 Task: Setup navigation structure for the builder.
Action: Mouse moved to (892, 68)
Screenshot: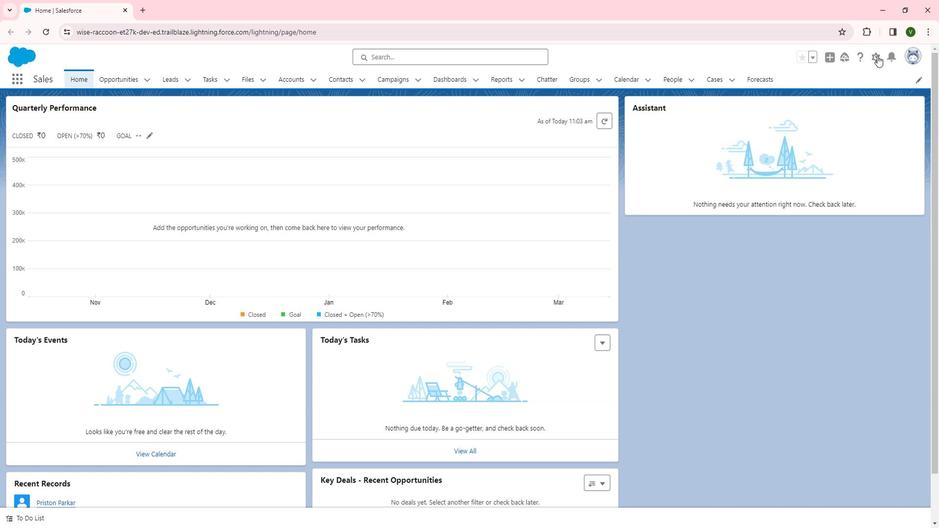 
Action: Mouse pressed left at (892, 68)
Screenshot: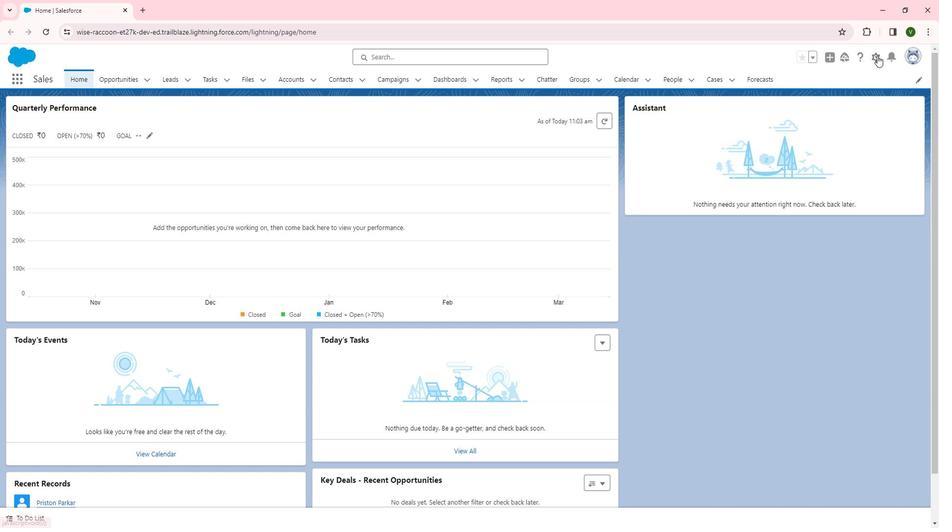 
Action: Mouse moved to (845, 103)
Screenshot: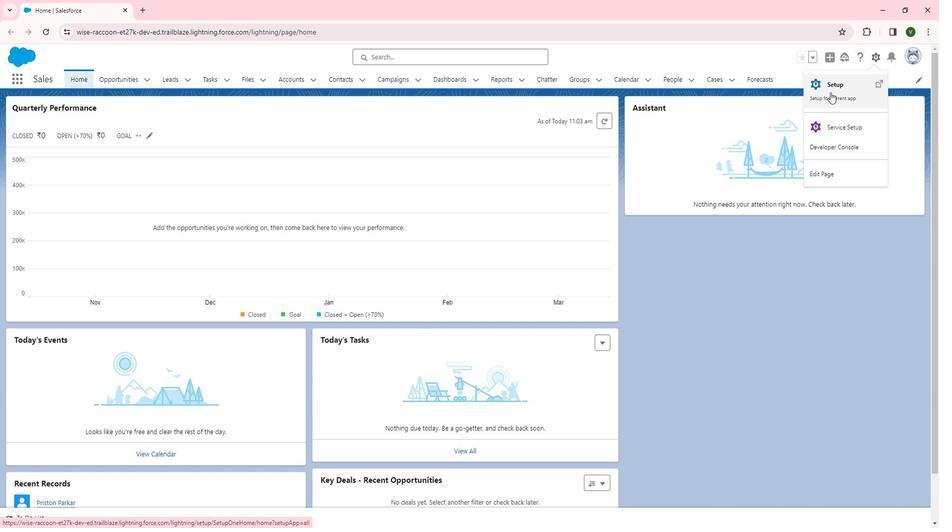 
Action: Mouse pressed left at (845, 103)
Screenshot: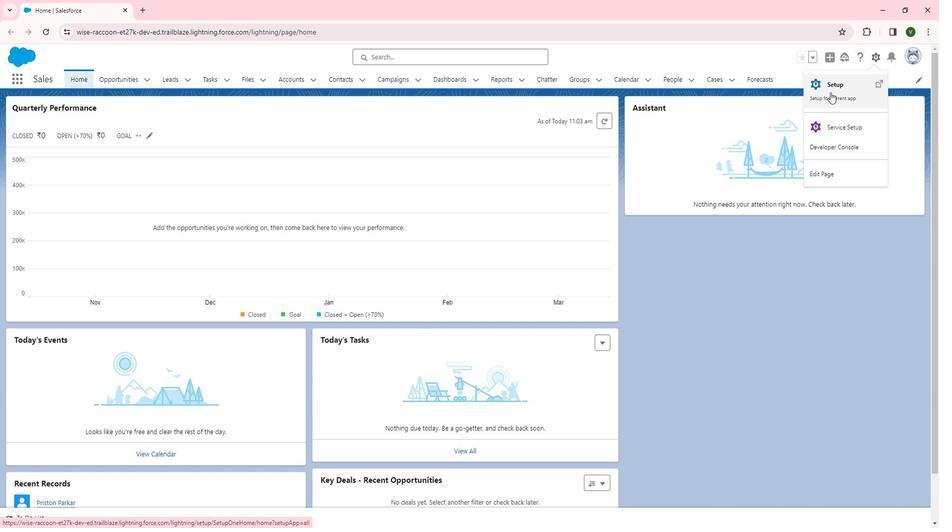 
Action: Mouse moved to (58, 383)
Screenshot: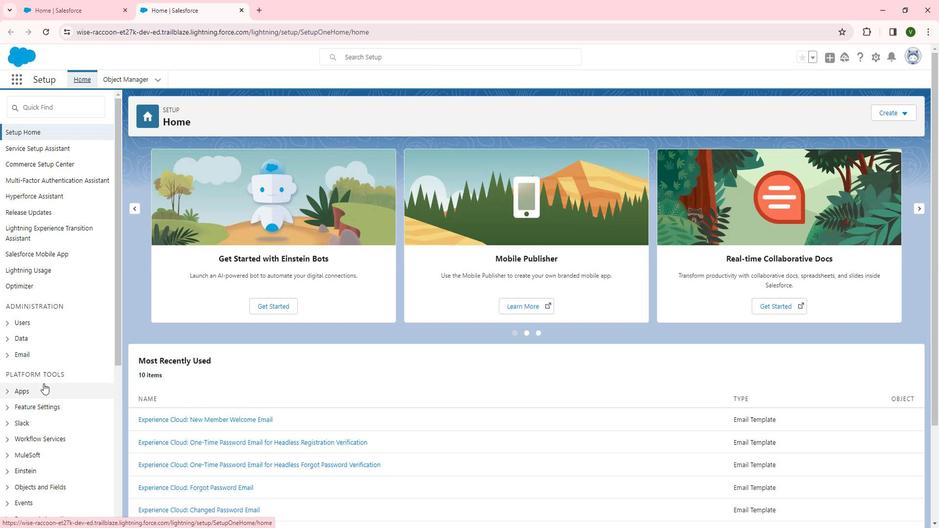 
Action: Mouse scrolled (58, 383) with delta (0, 0)
Screenshot: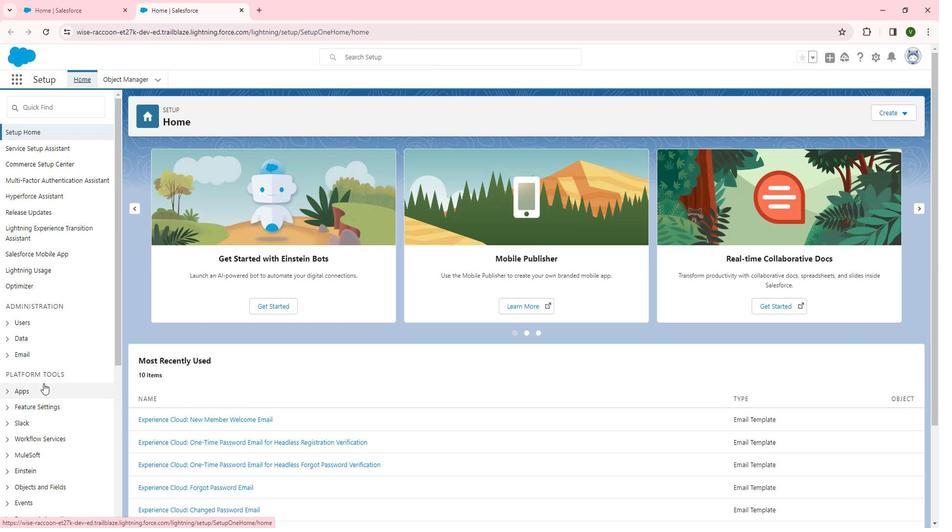 
Action: Mouse scrolled (58, 383) with delta (0, 0)
Screenshot: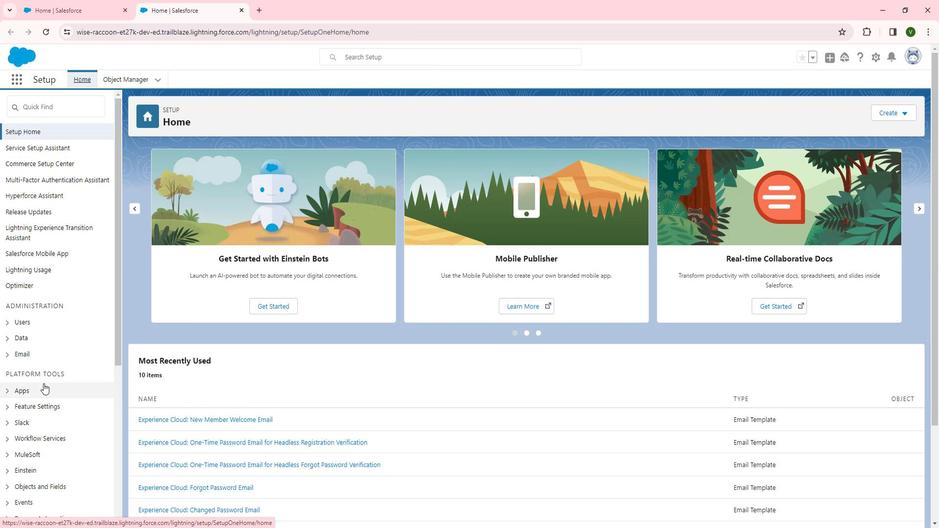 
Action: Mouse moved to (62, 310)
Screenshot: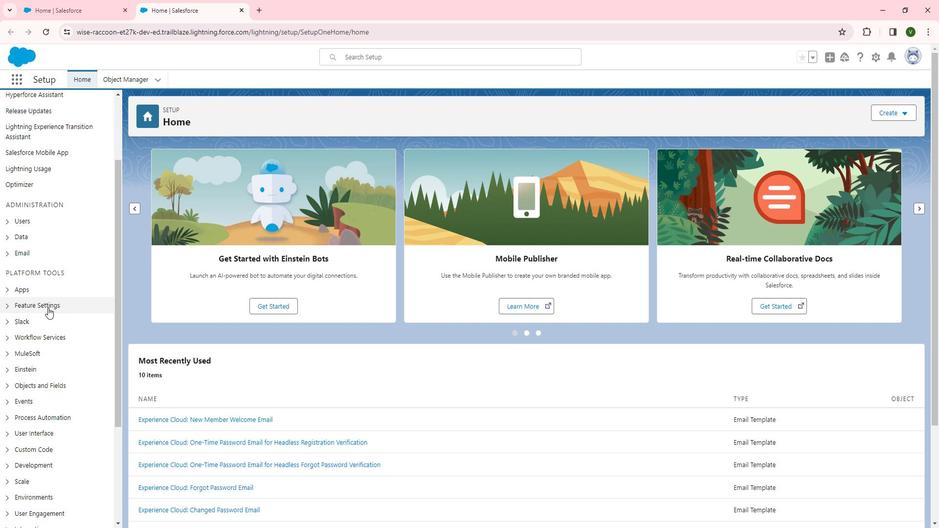 
Action: Mouse pressed left at (62, 310)
Screenshot: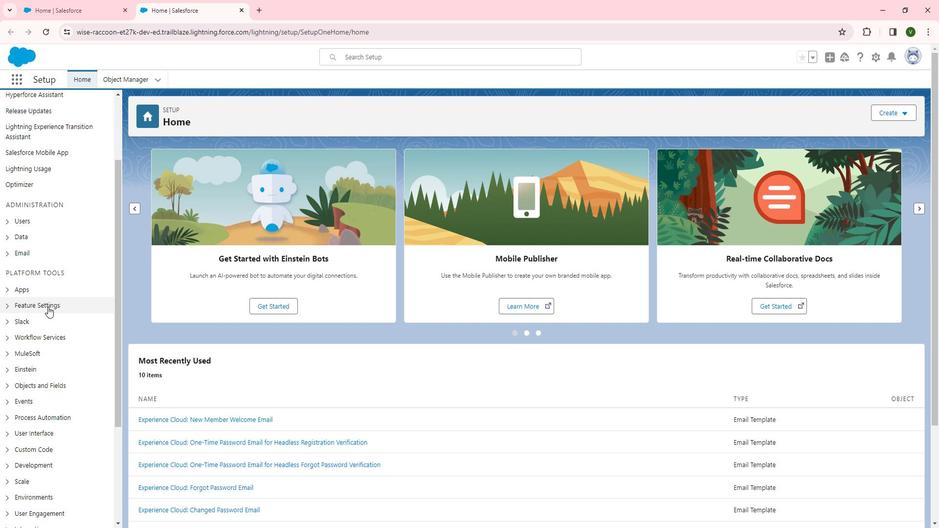 
Action: Mouse moved to (61, 409)
Screenshot: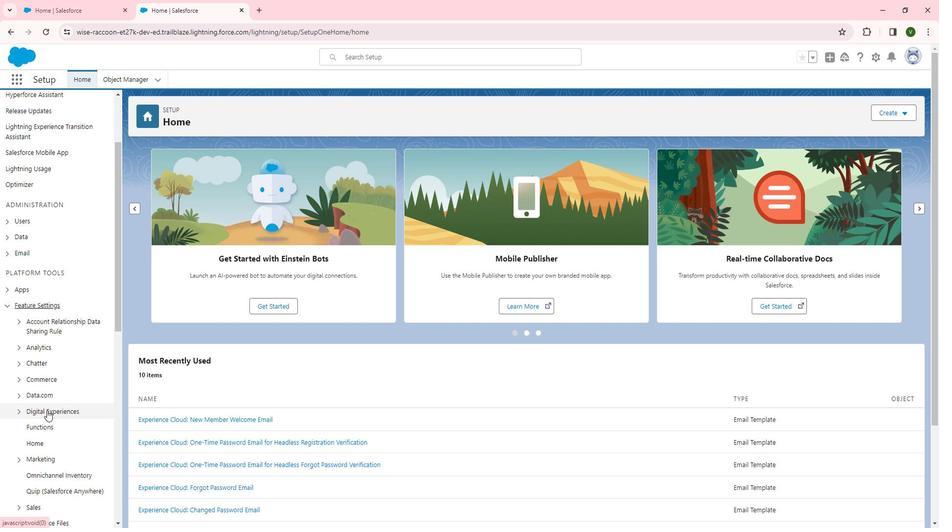 
Action: Mouse pressed left at (61, 409)
Screenshot: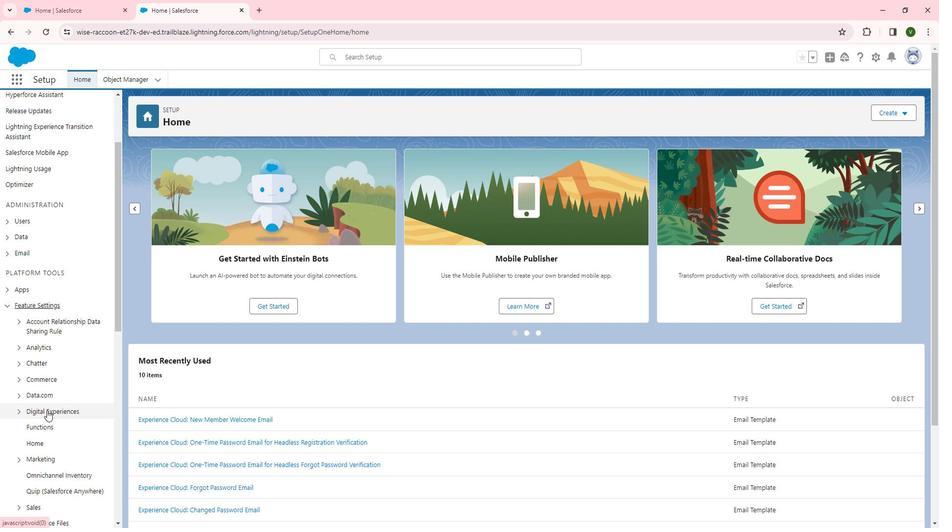 
Action: Mouse moved to (60, 421)
Screenshot: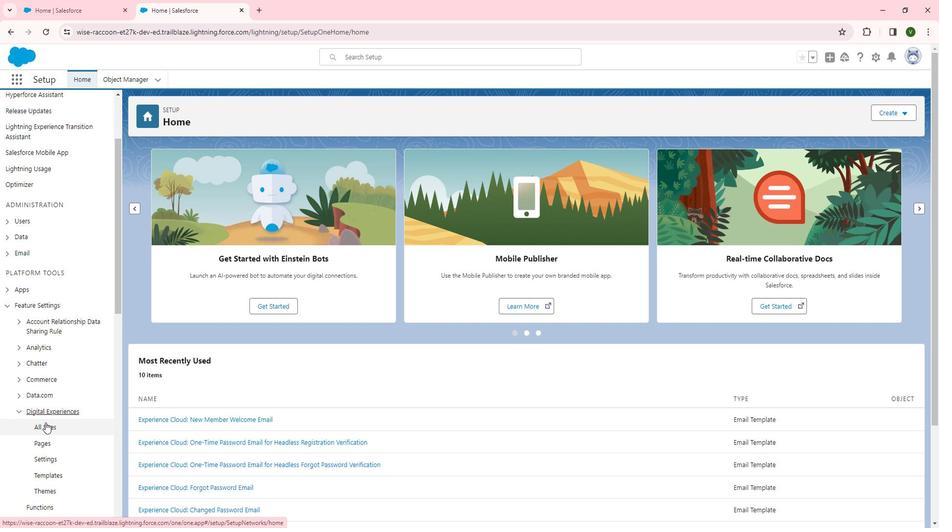 
Action: Mouse pressed left at (60, 421)
Screenshot: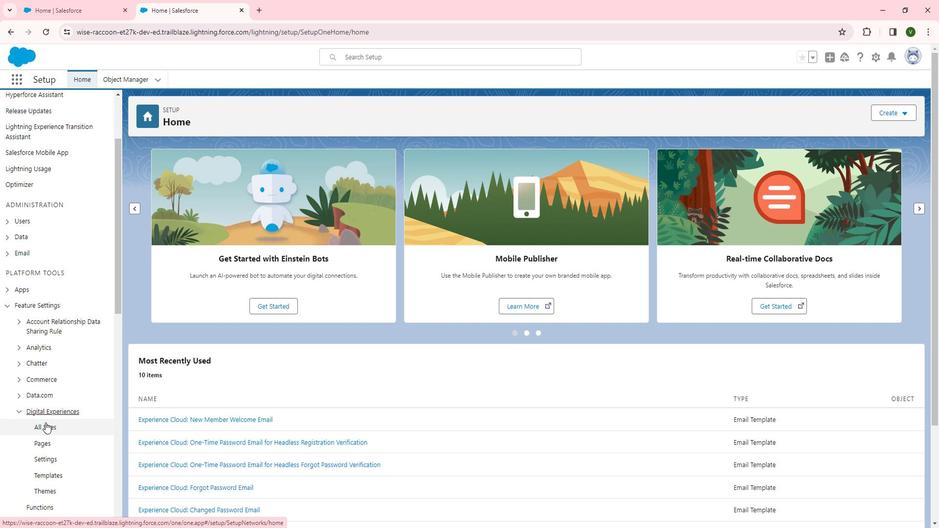 
Action: Mouse moved to (175, 238)
Screenshot: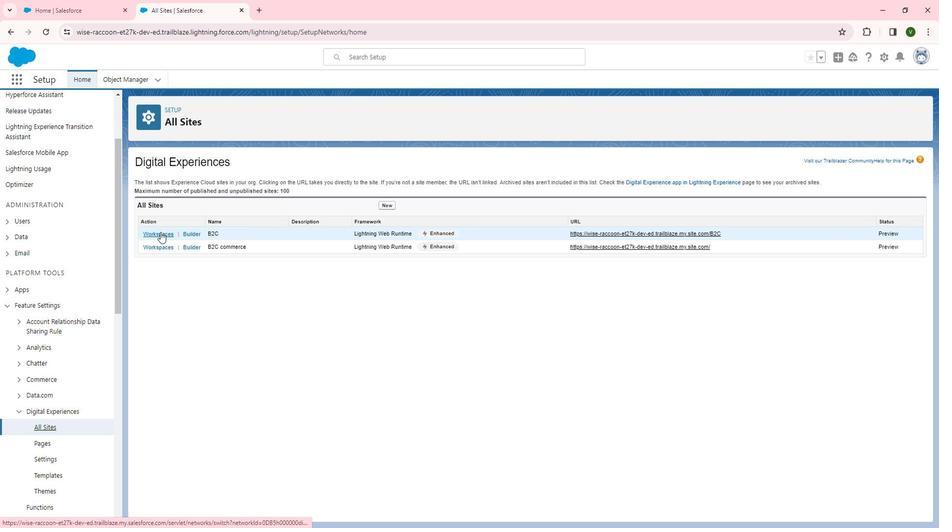 
Action: Mouse pressed left at (175, 238)
Screenshot: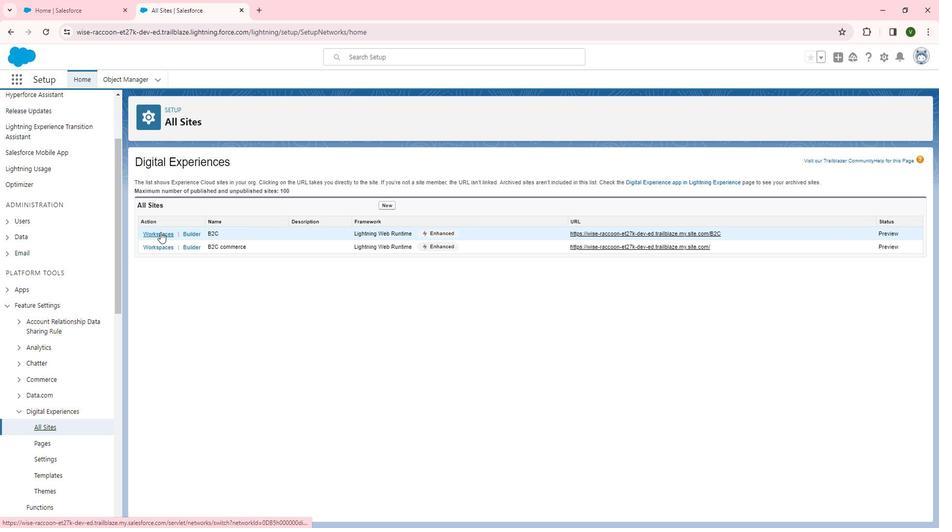 
Action: Mouse moved to (138, 238)
Screenshot: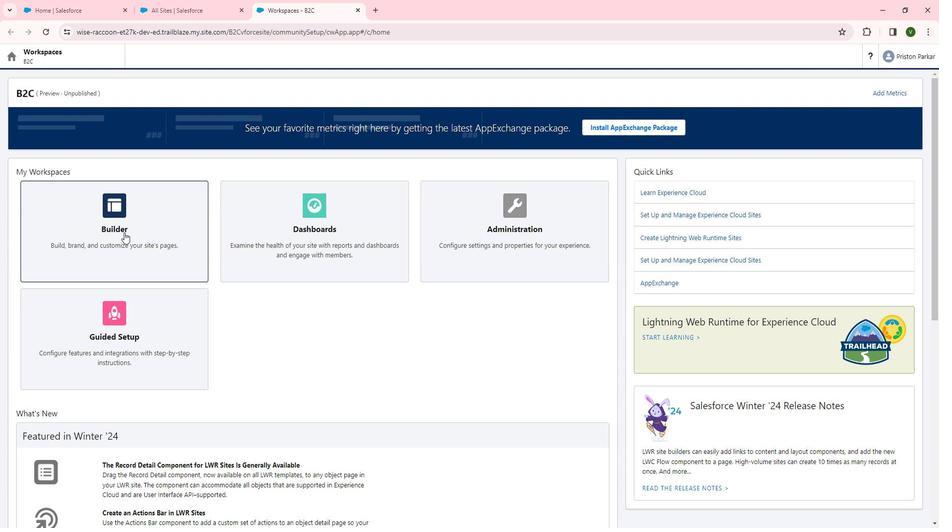 
Action: Mouse pressed left at (138, 238)
Screenshot: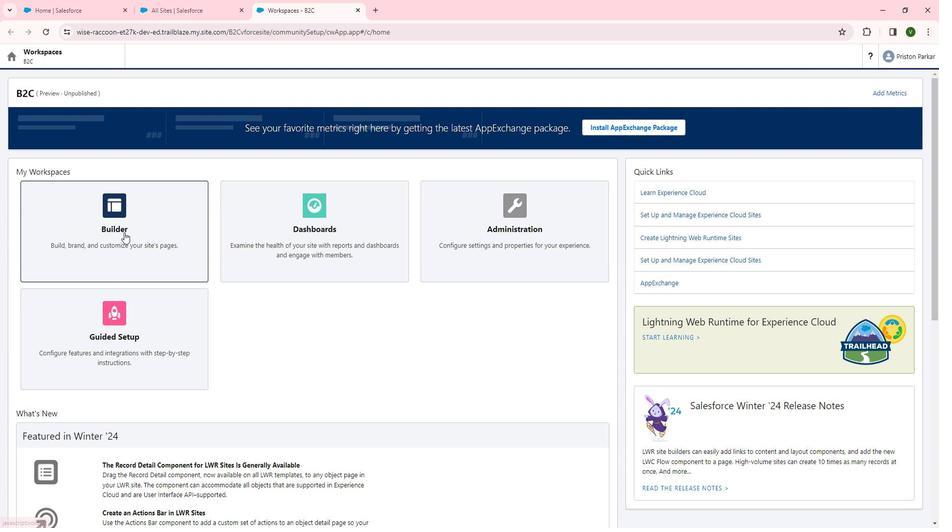 
Action: Mouse moved to (31, 156)
Screenshot: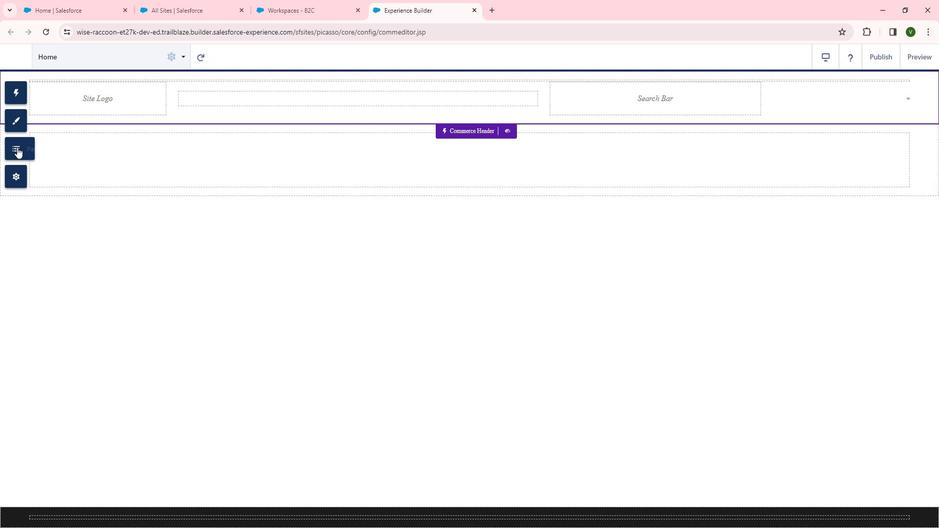 
Action: Mouse pressed left at (31, 156)
Screenshot: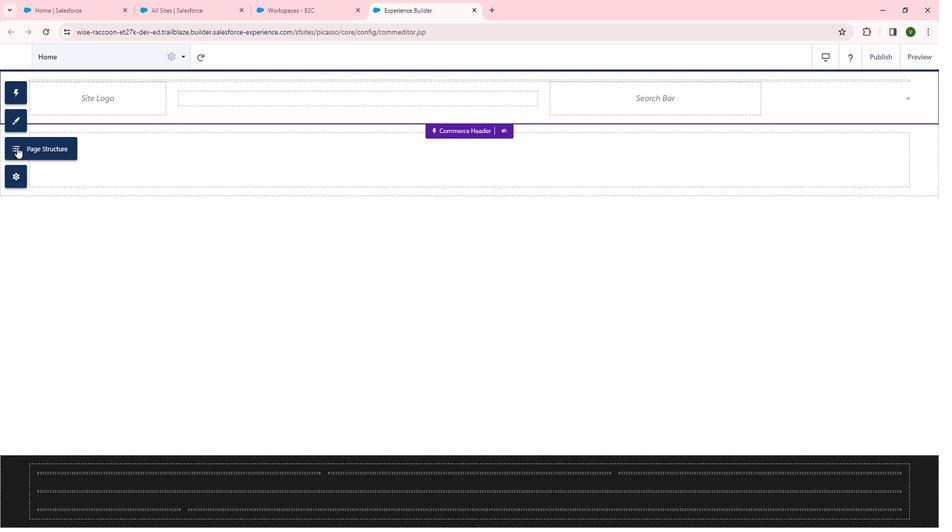 
Action: Mouse moved to (101, 271)
Screenshot: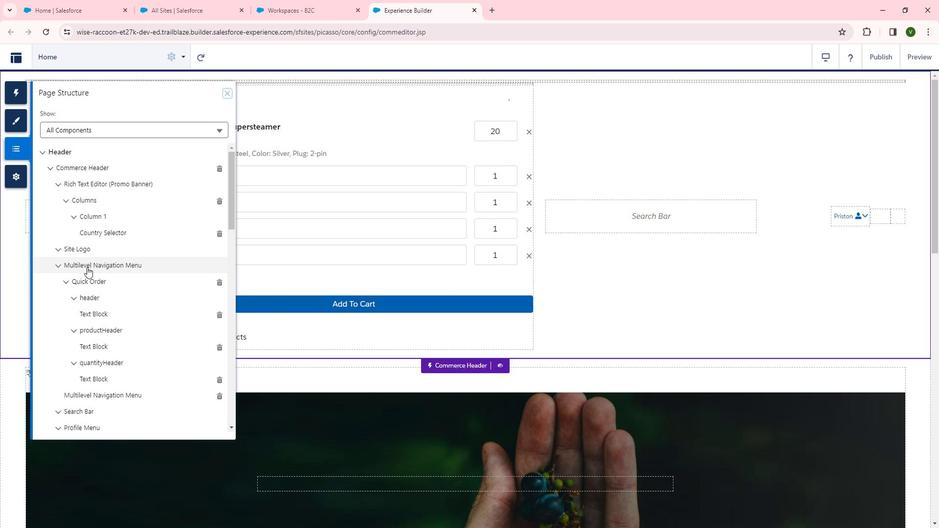 
Action: Mouse pressed left at (101, 271)
Screenshot: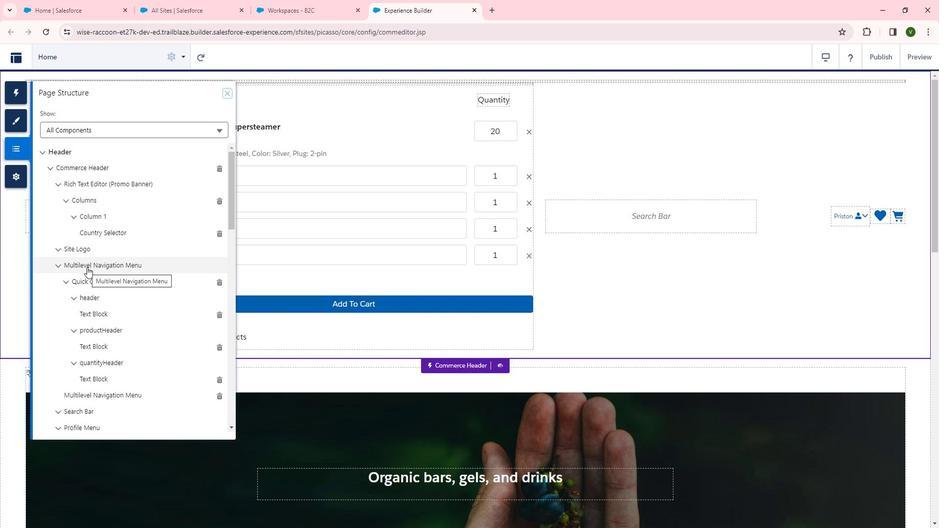 
Action: Mouse pressed left at (101, 271)
Screenshot: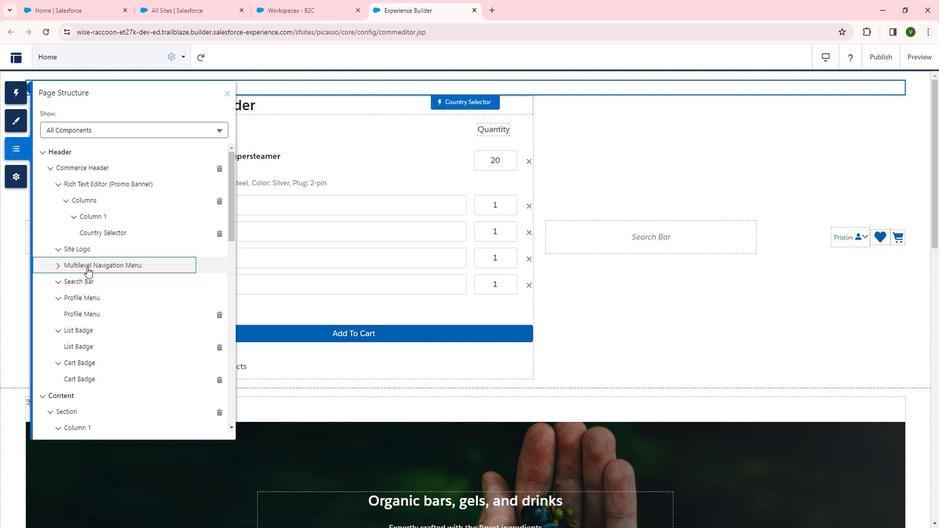 
Action: Mouse moved to (116, 392)
Screenshot: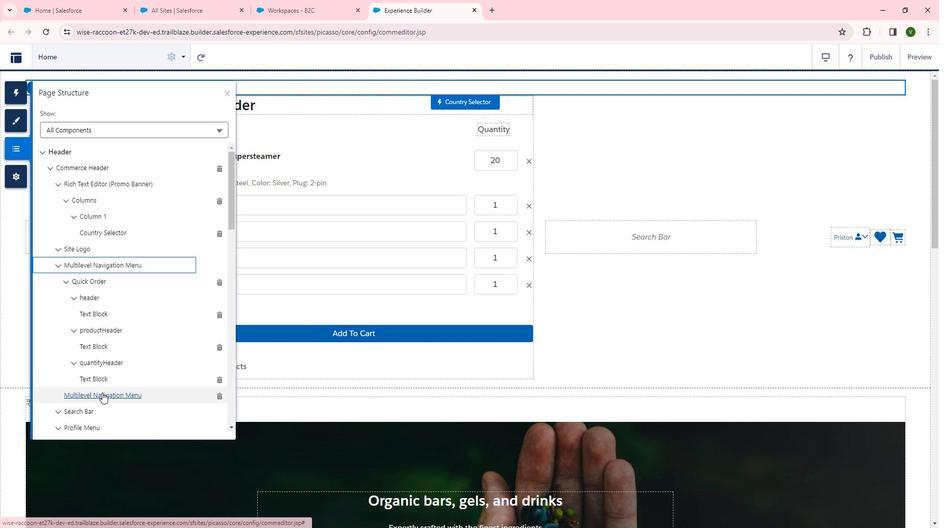 
Action: Mouse pressed left at (116, 392)
Screenshot: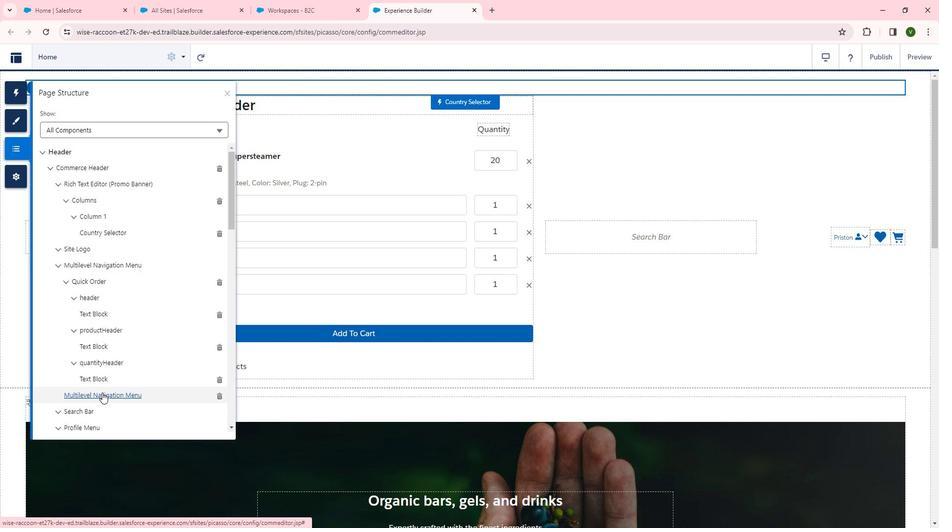 
